 Task: Manage the "Contact support" page in the site builder.
Action: Mouse moved to (990, 70)
Screenshot: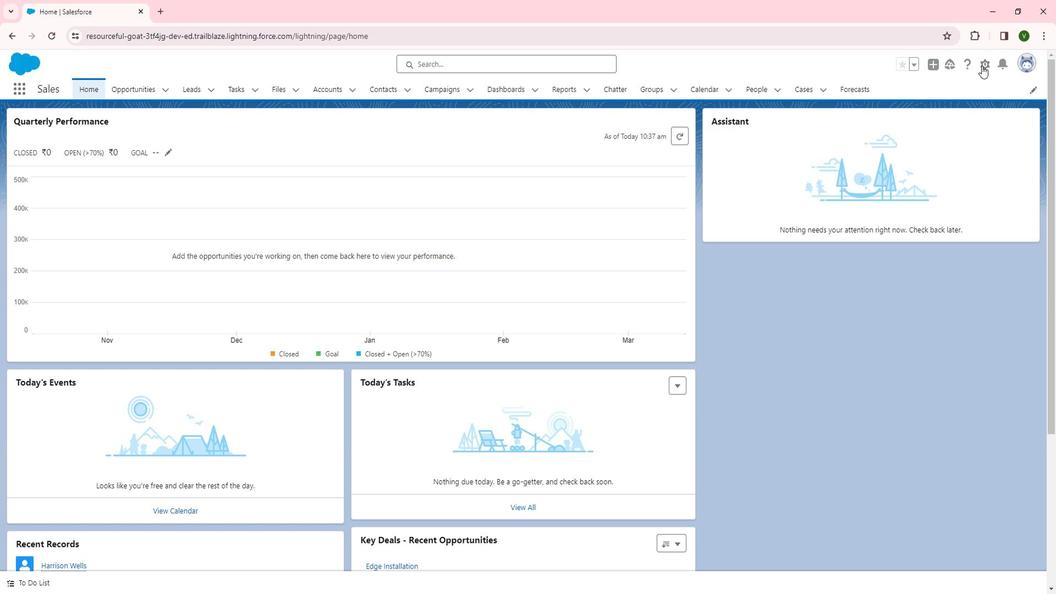 
Action: Mouse pressed left at (990, 70)
Screenshot: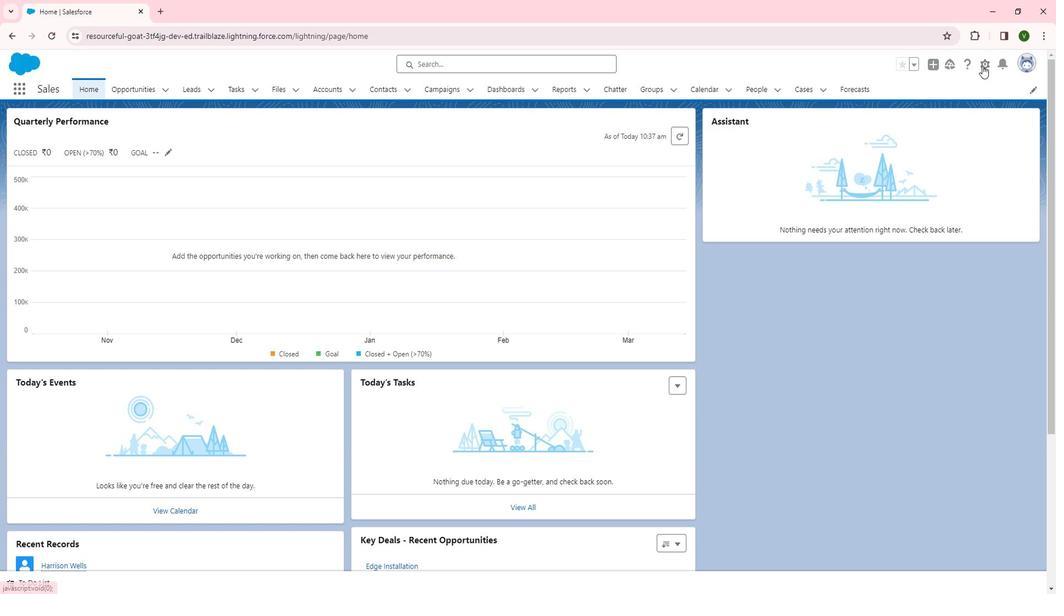 
Action: Mouse moved to (919, 107)
Screenshot: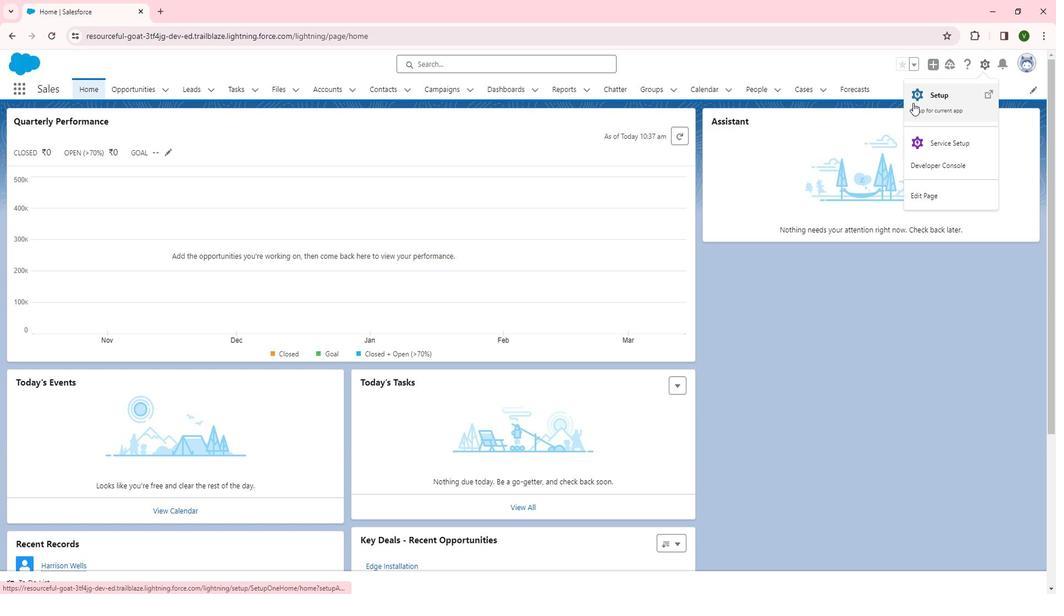 
Action: Mouse pressed left at (919, 107)
Screenshot: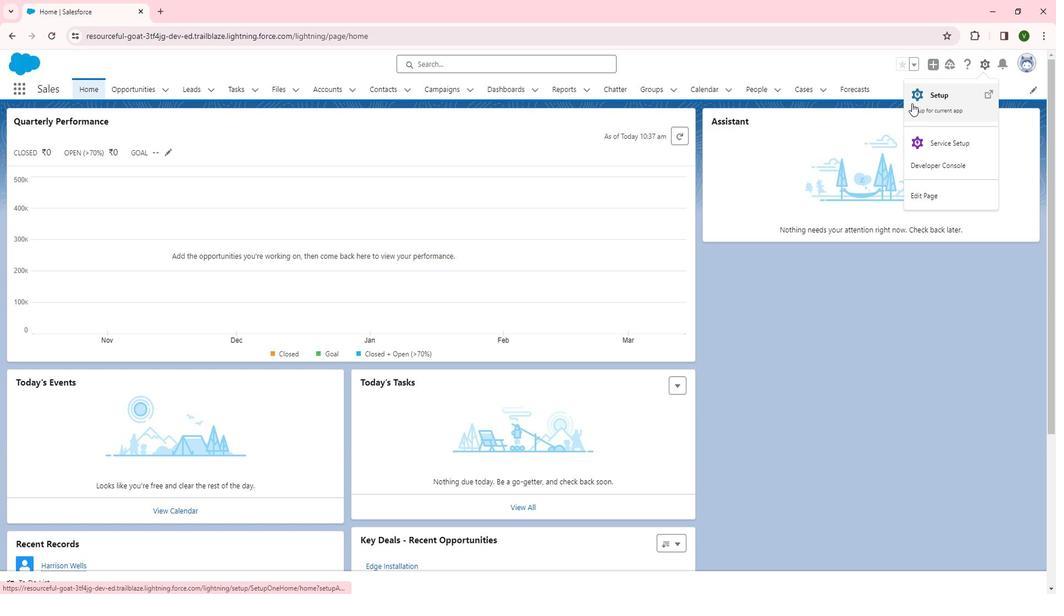 
Action: Mouse moved to (40, 436)
Screenshot: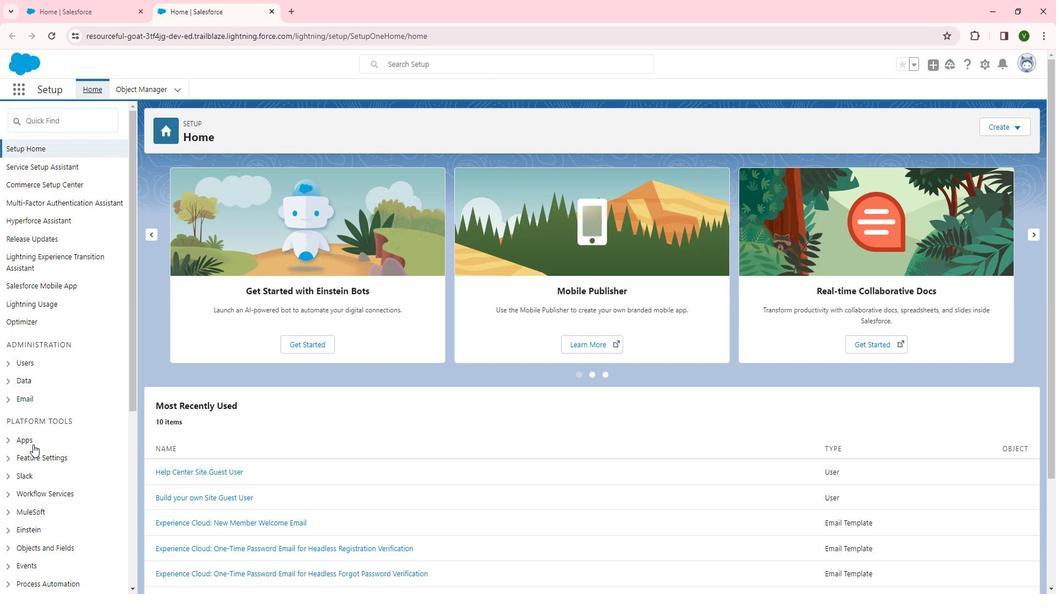 
Action: Mouse scrolled (40, 435) with delta (0, 0)
Screenshot: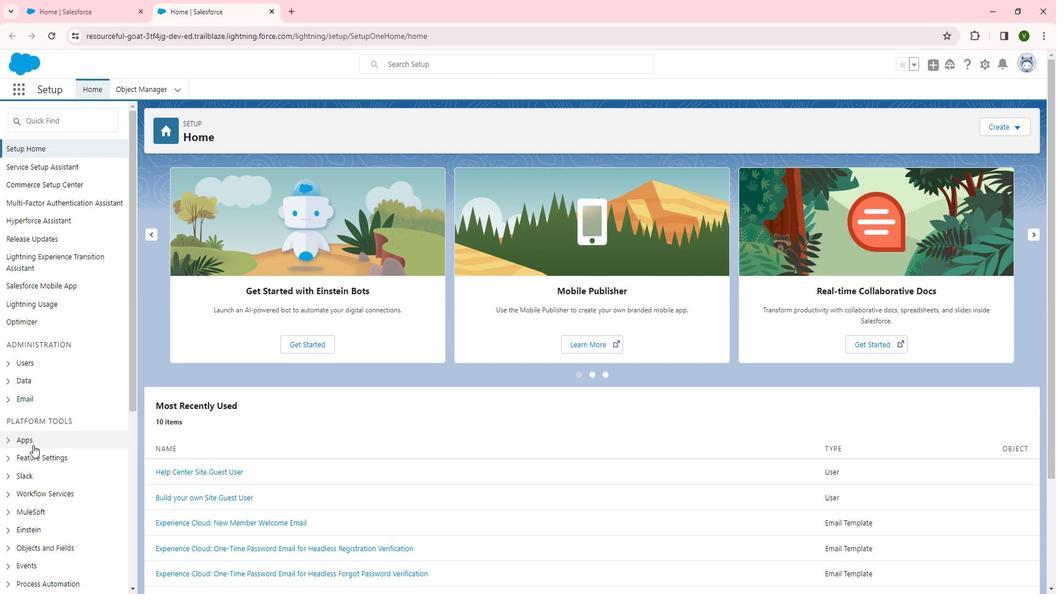 
Action: Mouse scrolled (40, 435) with delta (0, 0)
Screenshot: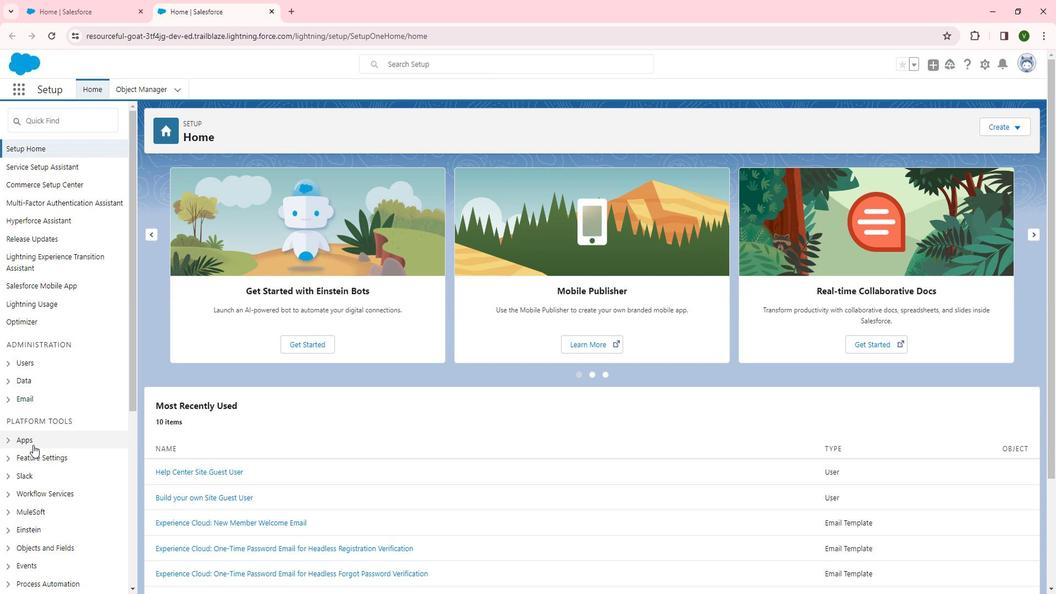 
Action: Mouse moved to (40, 436)
Screenshot: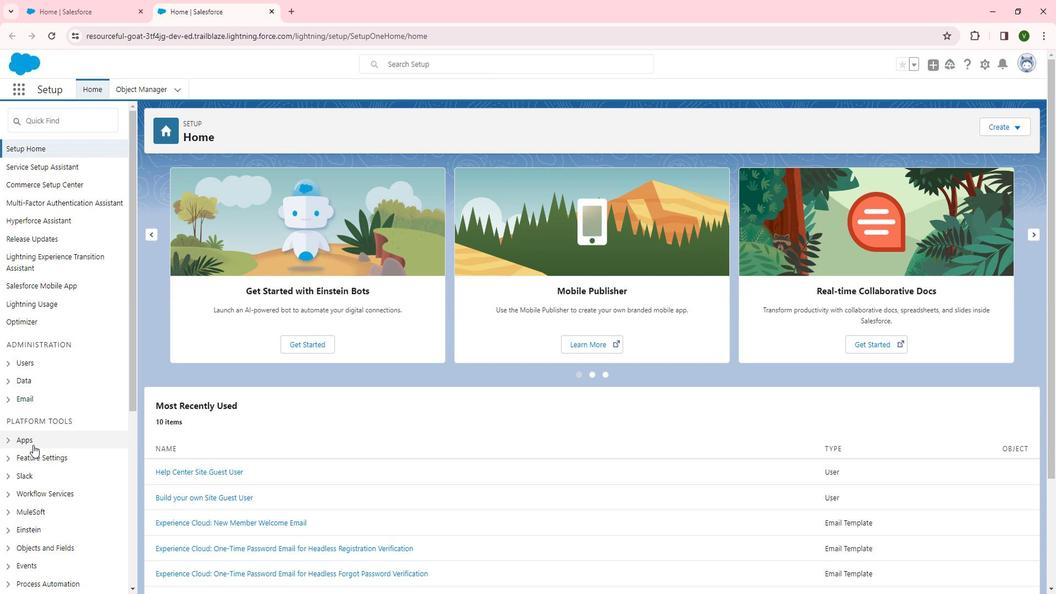 
Action: Mouse scrolled (40, 435) with delta (0, 0)
Screenshot: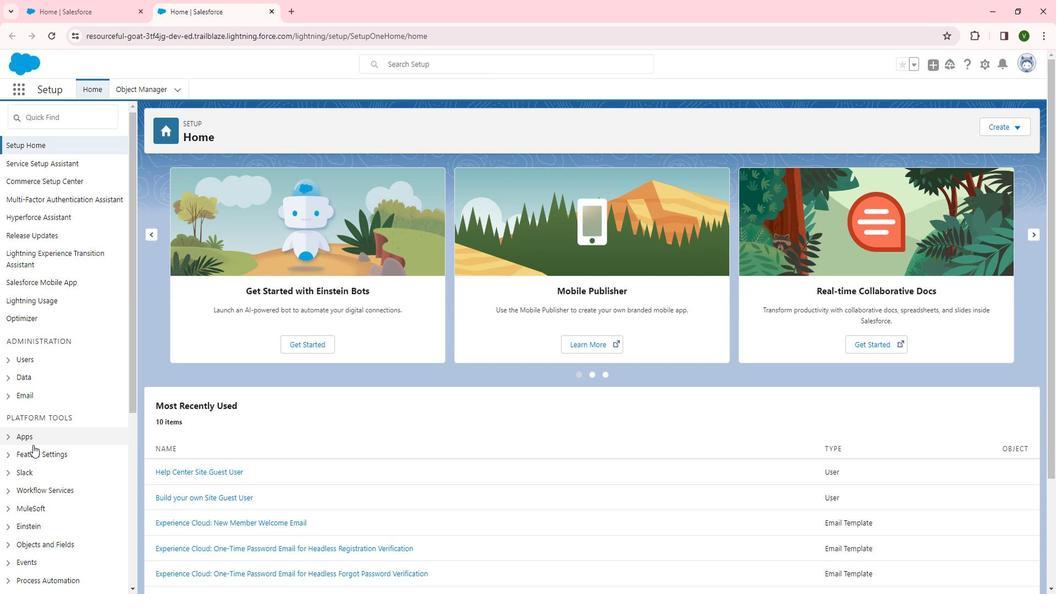 
Action: Mouse moved to (50, 283)
Screenshot: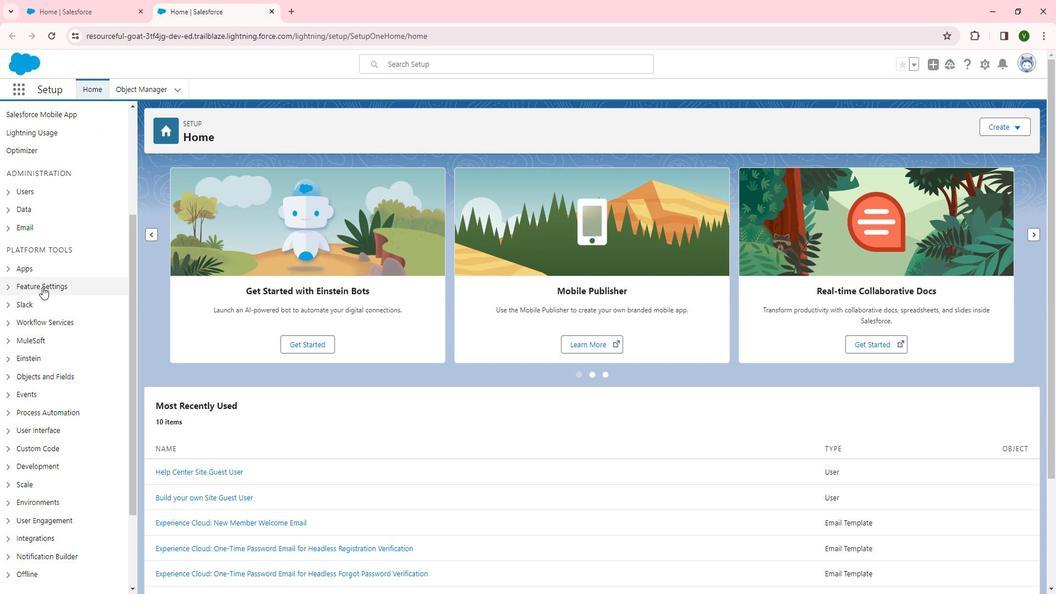 
Action: Mouse pressed left at (50, 283)
Screenshot: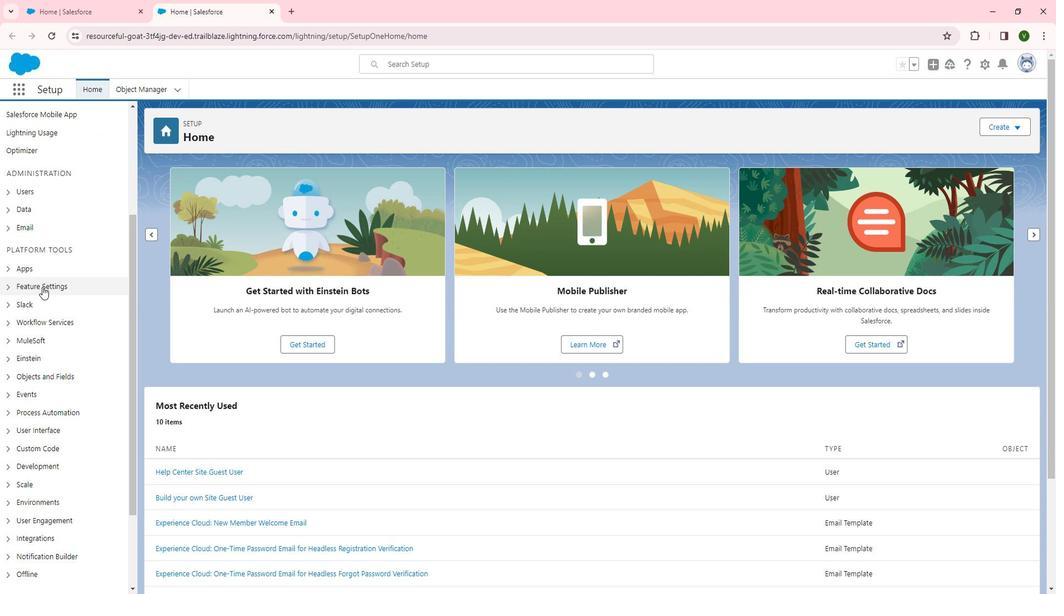 
Action: Mouse moved to (71, 365)
Screenshot: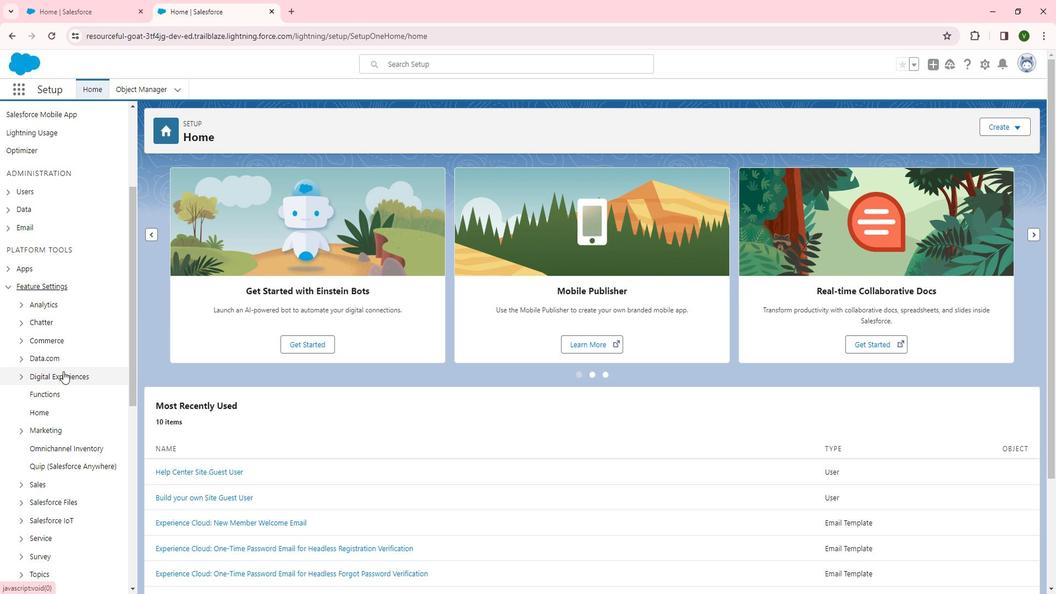 
Action: Mouse scrolled (71, 364) with delta (0, 0)
Screenshot: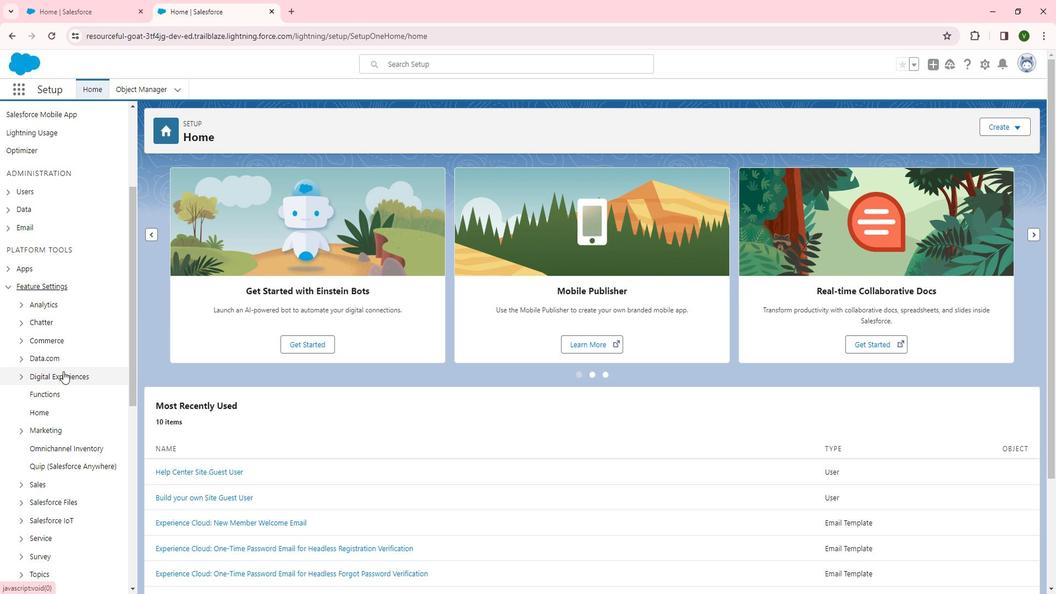 
Action: Mouse scrolled (71, 364) with delta (0, 0)
Screenshot: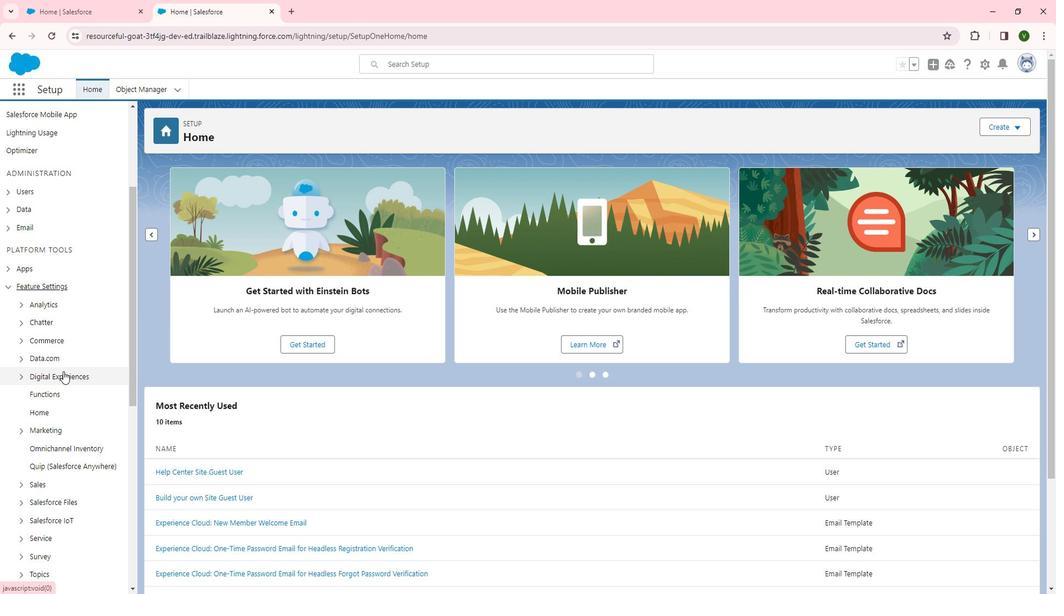 
Action: Mouse scrolled (71, 364) with delta (0, 0)
Screenshot: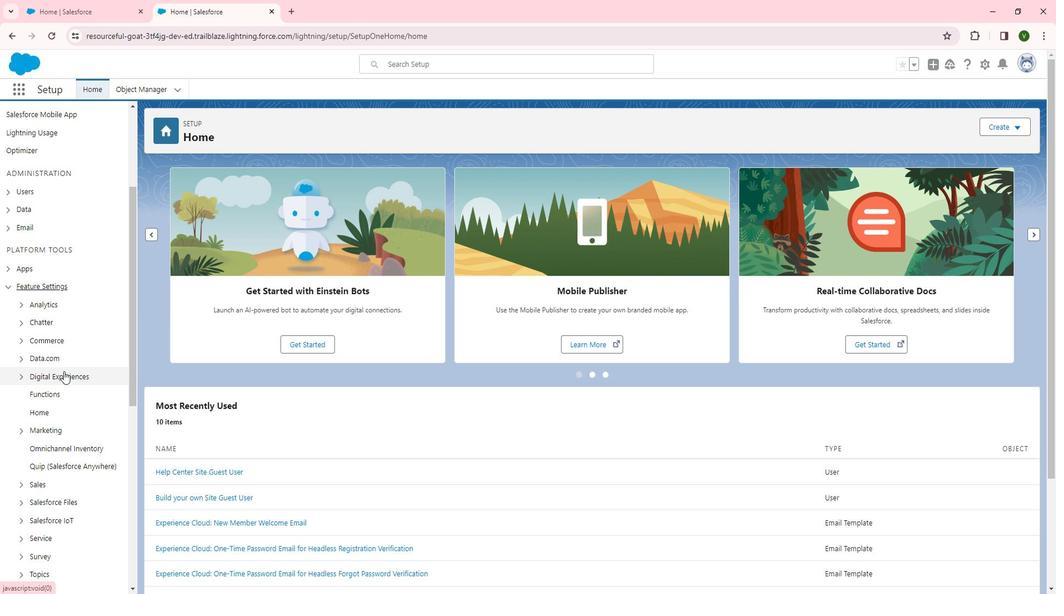 
Action: Mouse moved to (74, 200)
Screenshot: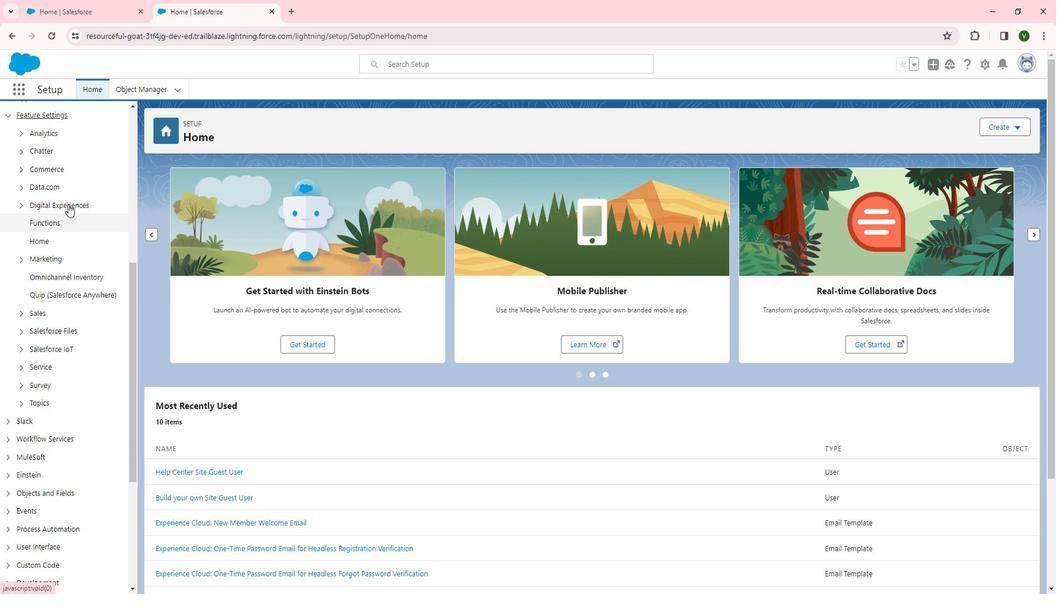 
Action: Mouse pressed left at (74, 200)
Screenshot: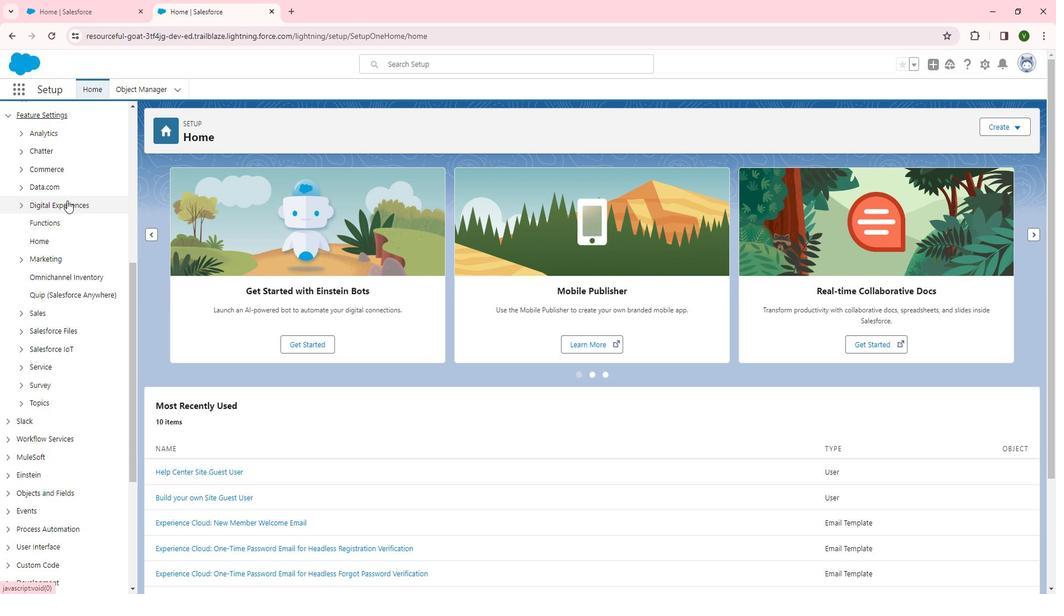 
Action: Mouse moved to (55, 225)
Screenshot: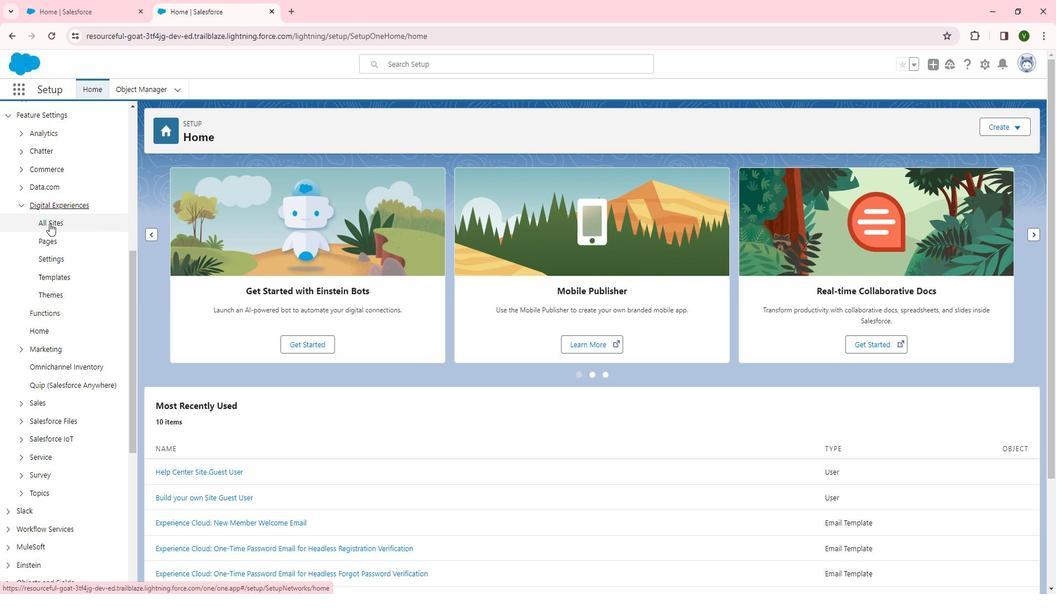 
Action: Mouse pressed left at (55, 225)
Screenshot: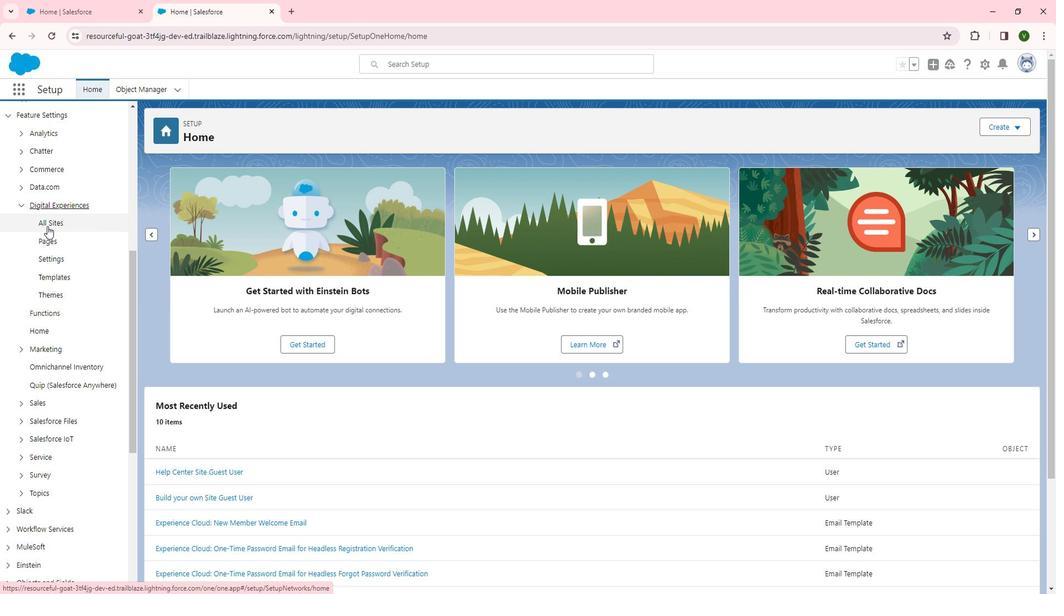 
Action: Mouse moved to (199, 283)
Screenshot: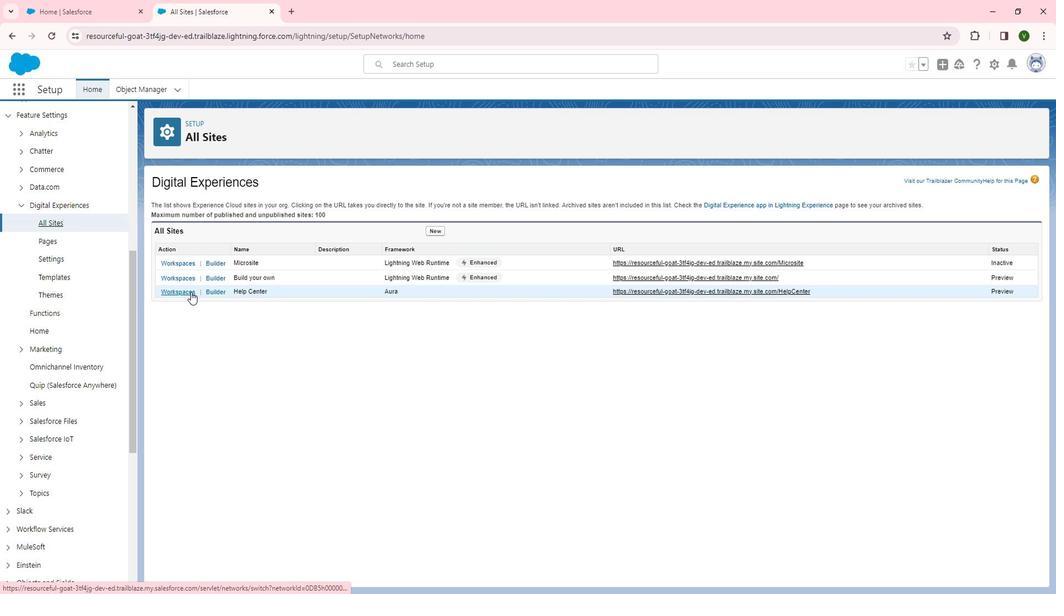 
Action: Mouse pressed left at (199, 283)
Screenshot: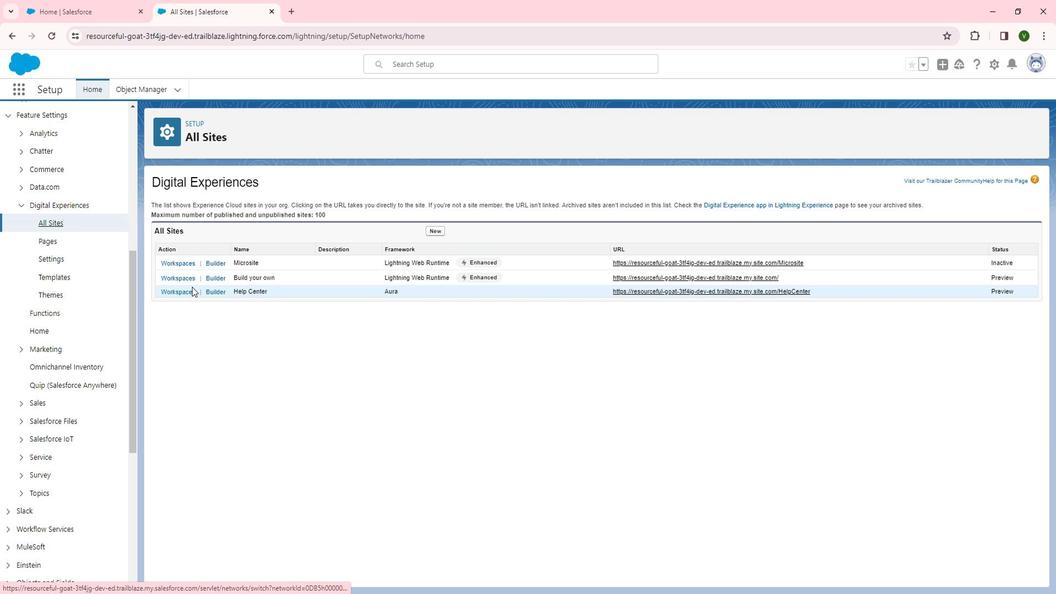
Action: Mouse moved to (196, 286)
Screenshot: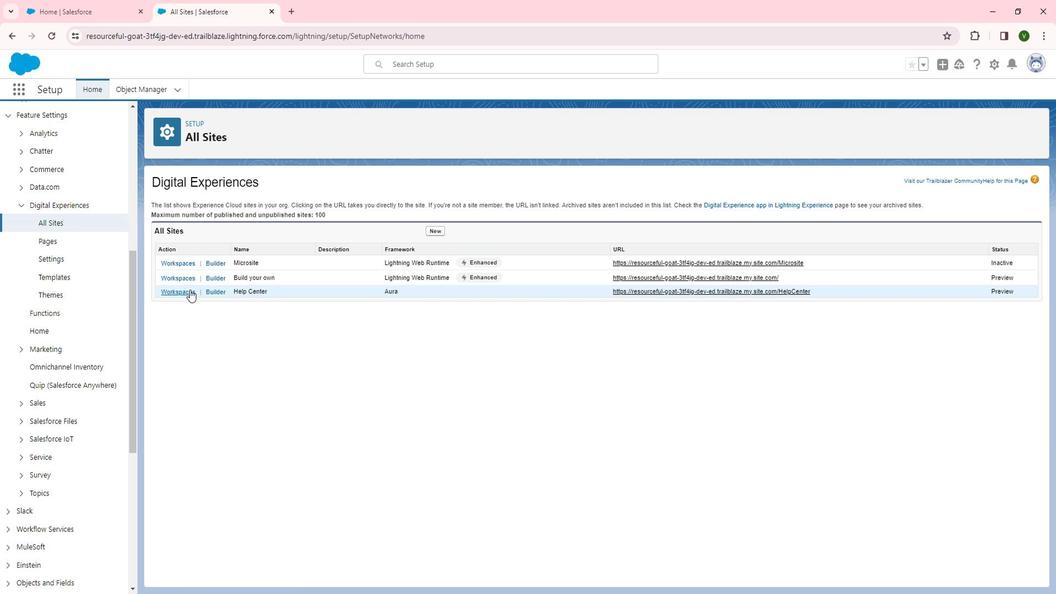 
Action: Mouse pressed left at (196, 286)
Screenshot: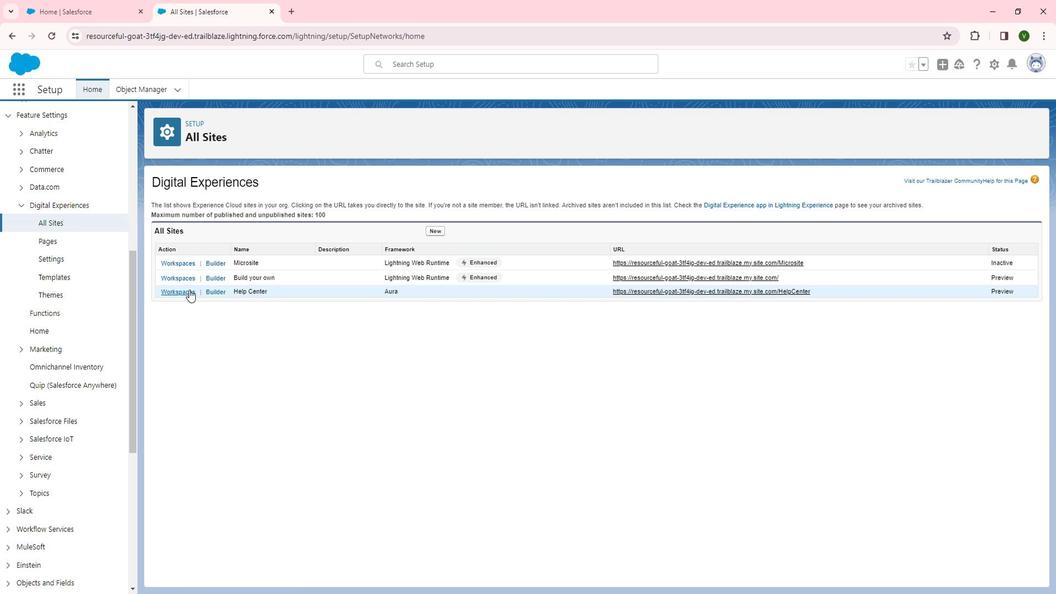 
Action: Mouse moved to (196, 286)
Screenshot: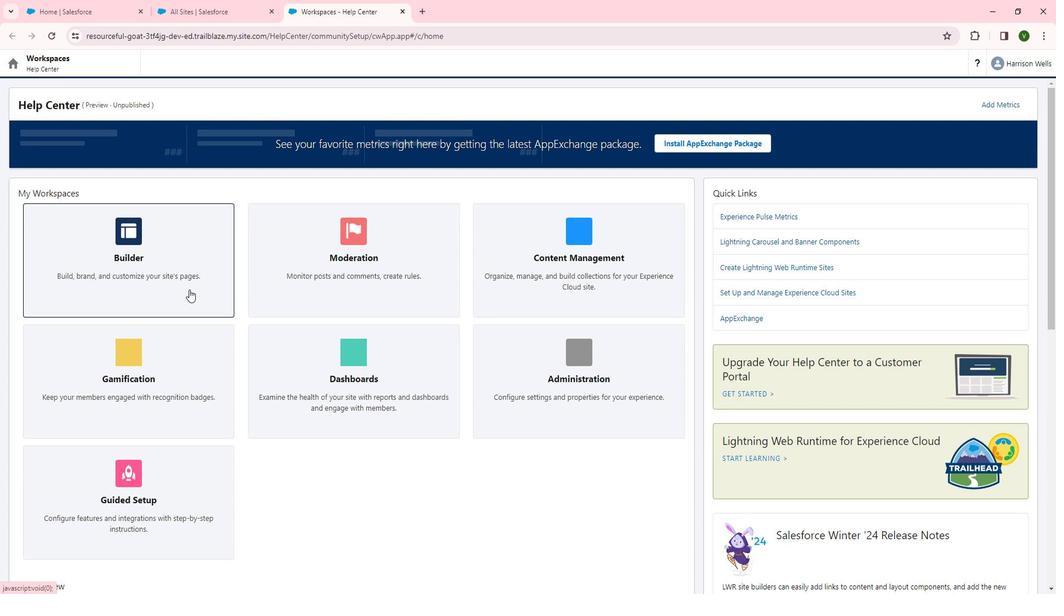 
Action: Mouse pressed left at (196, 286)
Screenshot: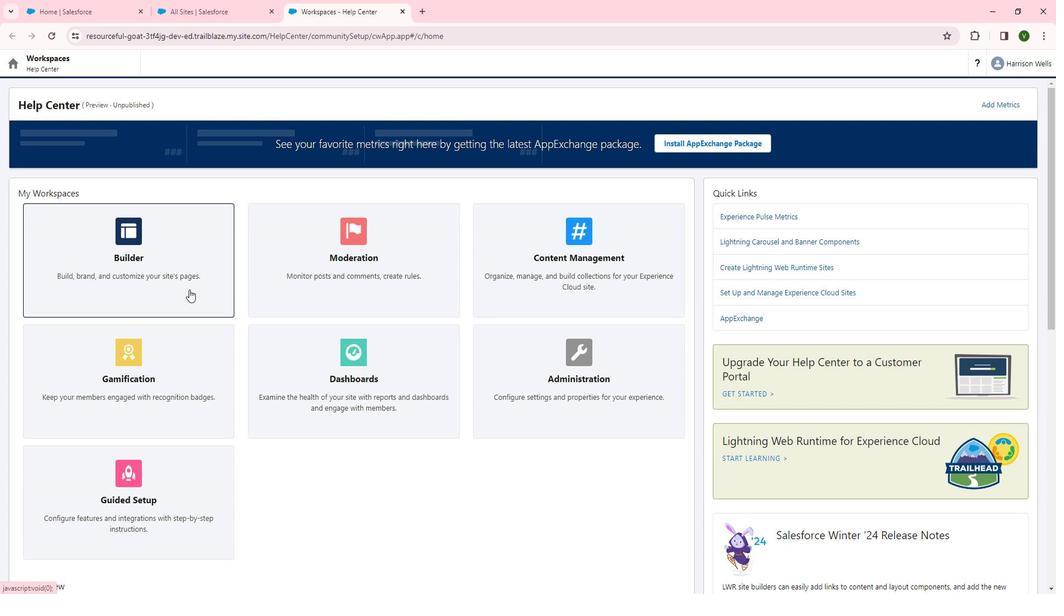 
Action: Mouse moved to (227, 74)
Screenshot: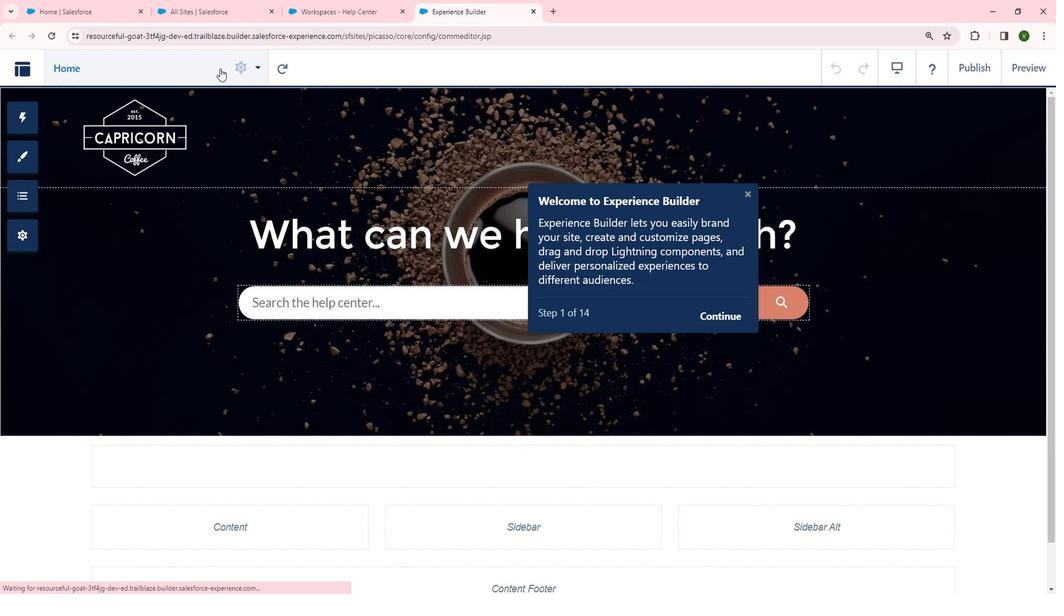 
Action: Mouse pressed left at (227, 74)
Screenshot: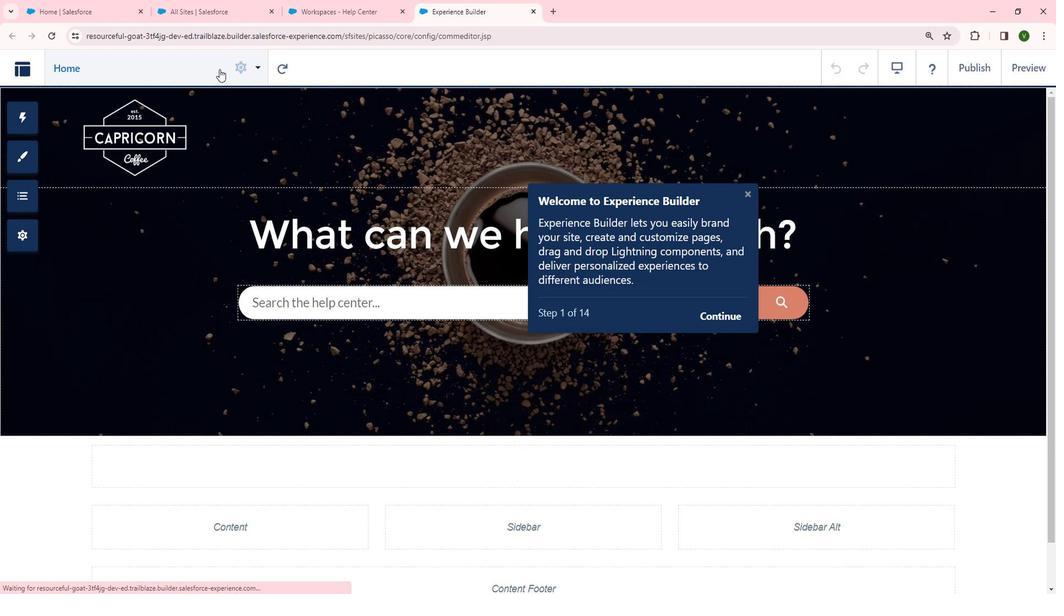 
Action: Mouse moved to (192, 222)
Screenshot: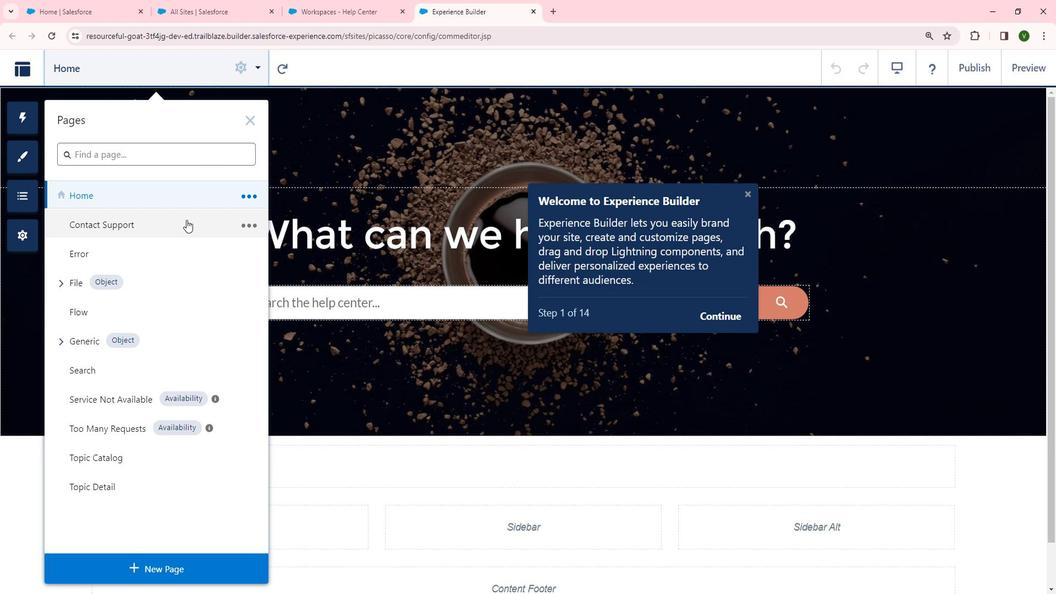 
Action: Mouse pressed left at (192, 222)
Screenshot: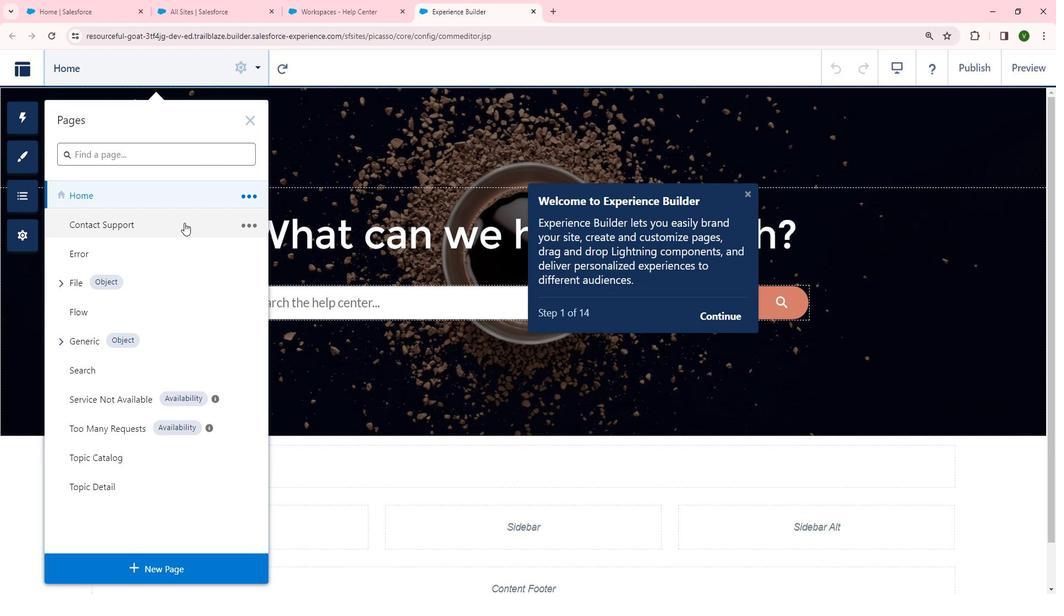 
Action: Mouse moved to (757, 192)
Screenshot: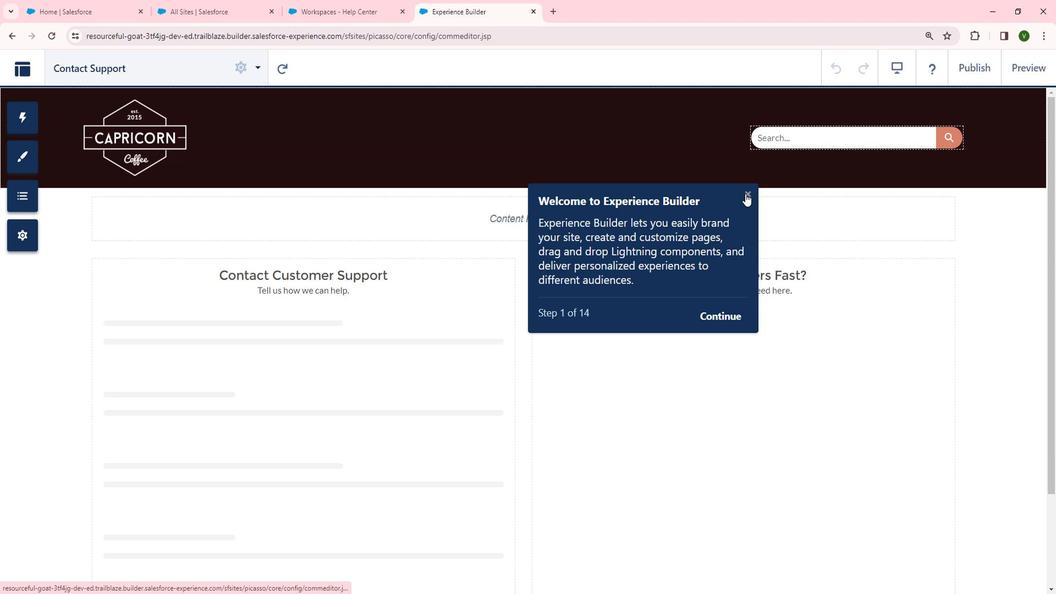 
Action: Mouse pressed left at (757, 192)
Screenshot: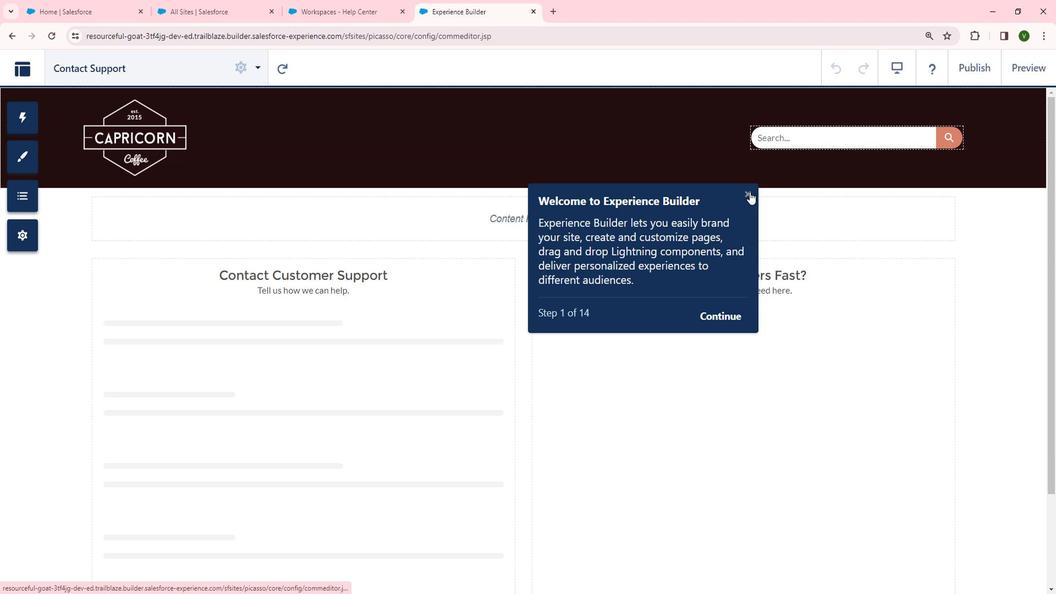 
Action: Mouse moved to (492, 349)
Screenshot: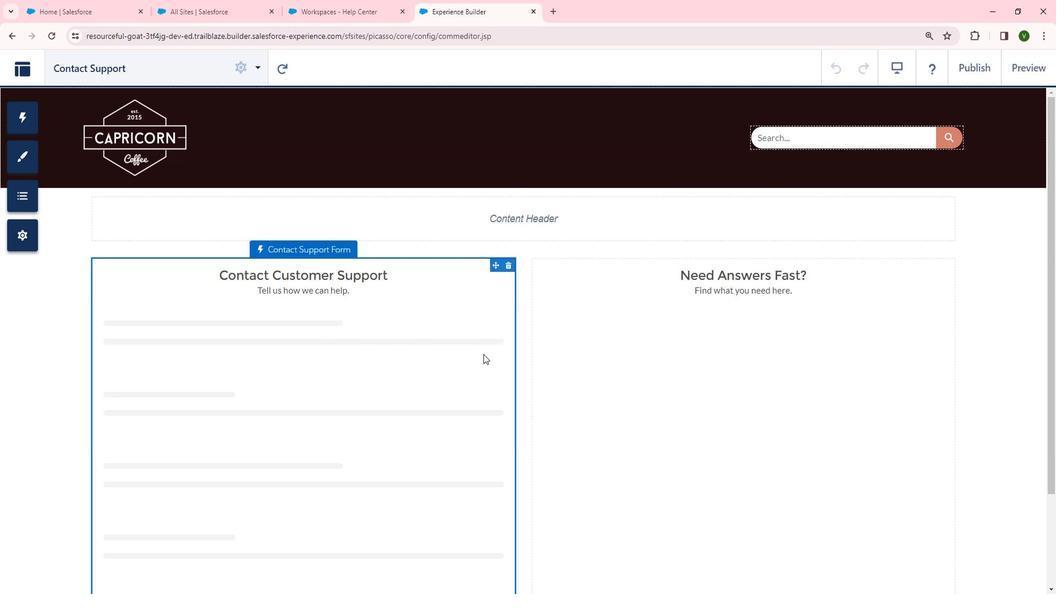
